 Task: Create new contact,   with mail id: 'Delilah_Jones@benteler.com', first name: 'Delilah', Last name: 'Jones', Job Title: Operations Coordinator, Phone number (408) 555-9012. Change life cycle stage to  'Lead' and lead status to 'New'. Add new company to the associated contact: www.tatamotors.com
 and type: Prospect. Logged in from softage.1@softage.net
Action: Mouse moved to (78, 51)
Screenshot: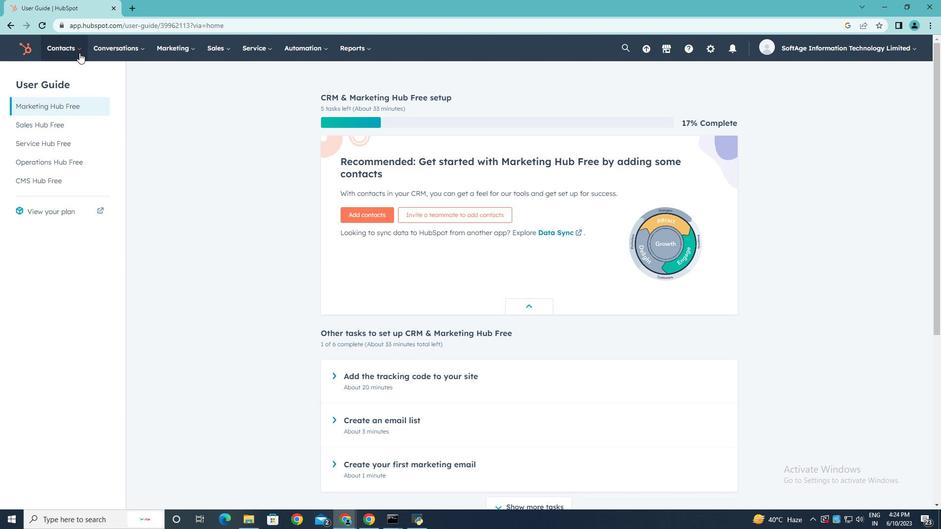 
Action: Mouse pressed left at (78, 51)
Screenshot: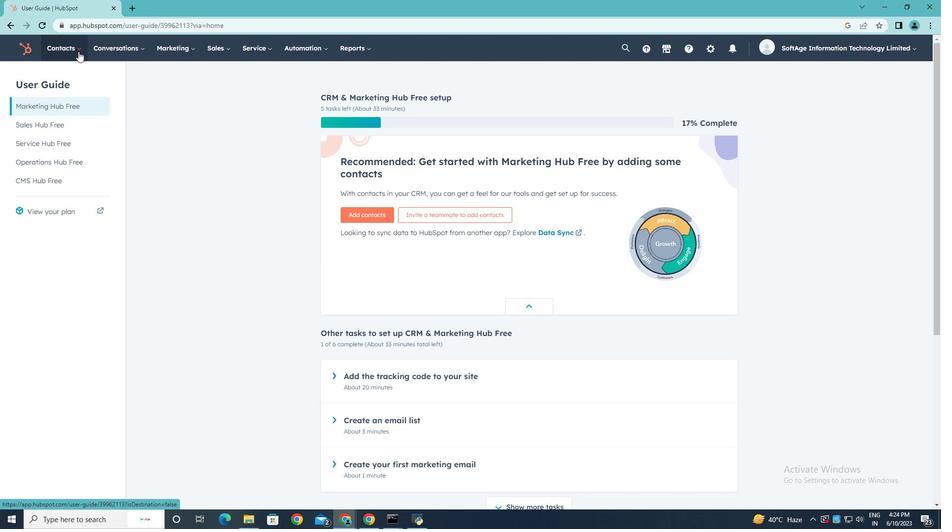
Action: Mouse moved to (73, 76)
Screenshot: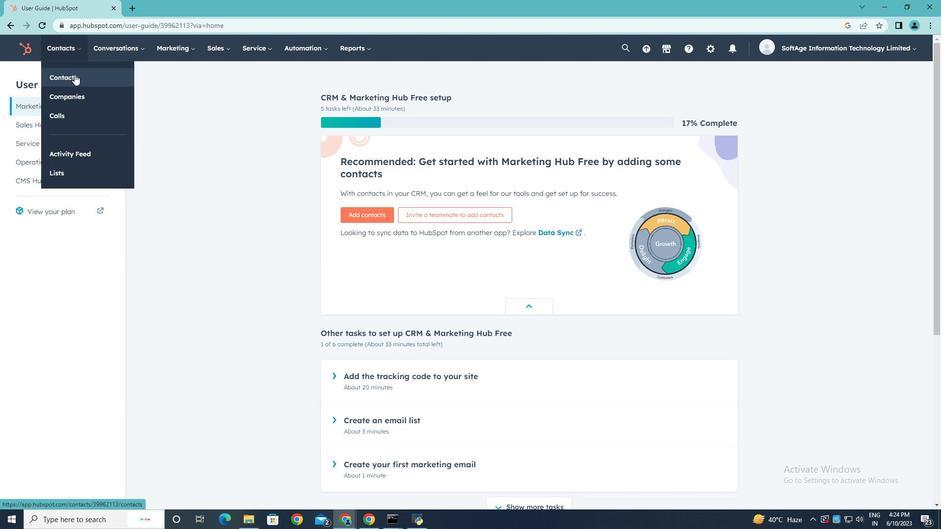 
Action: Mouse pressed left at (73, 76)
Screenshot: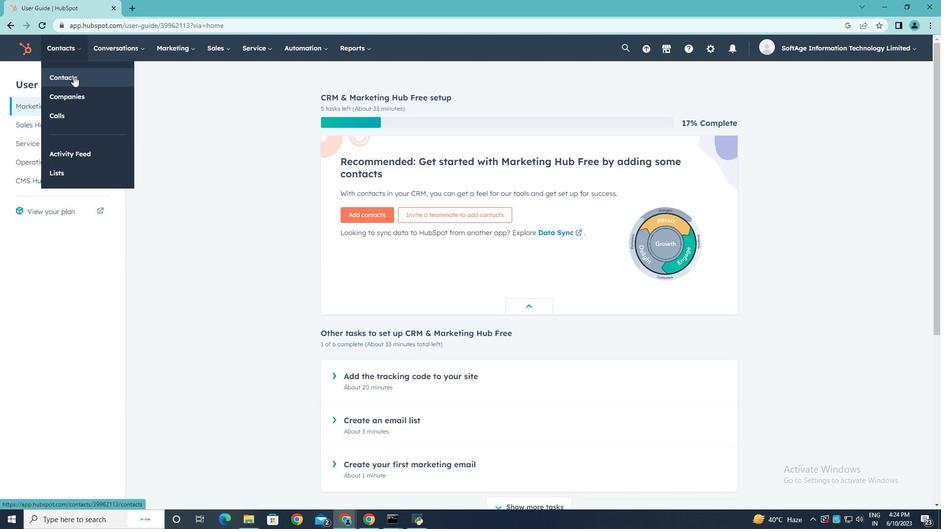 
Action: Mouse moved to (891, 84)
Screenshot: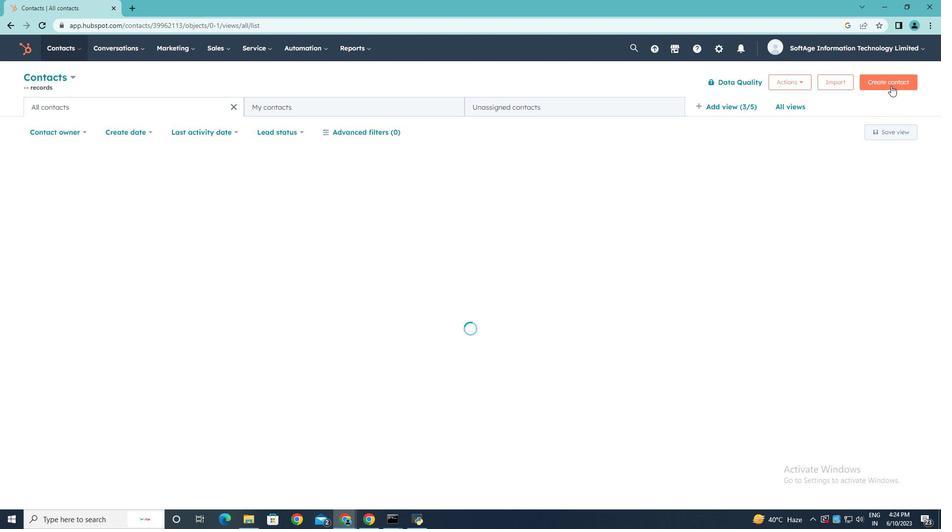 
Action: Mouse pressed left at (891, 84)
Screenshot: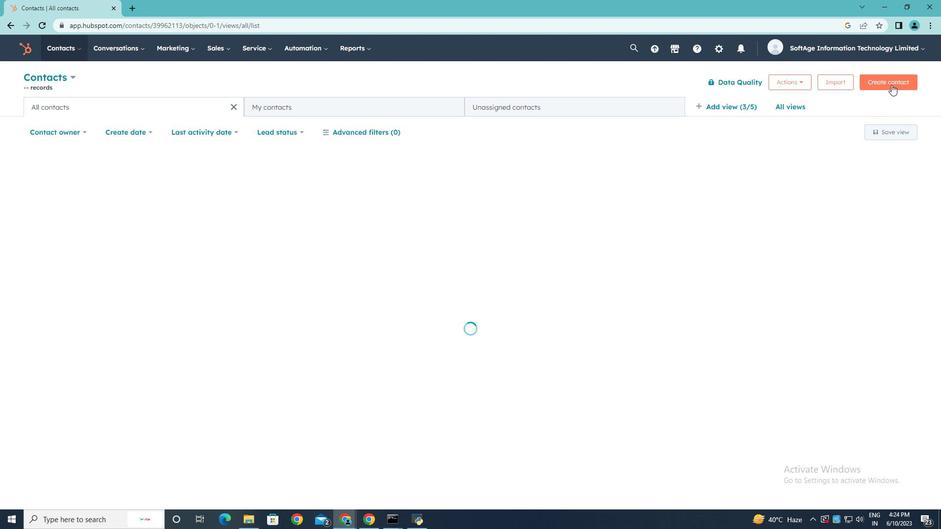 
Action: Mouse moved to (685, 130)
Screenshot: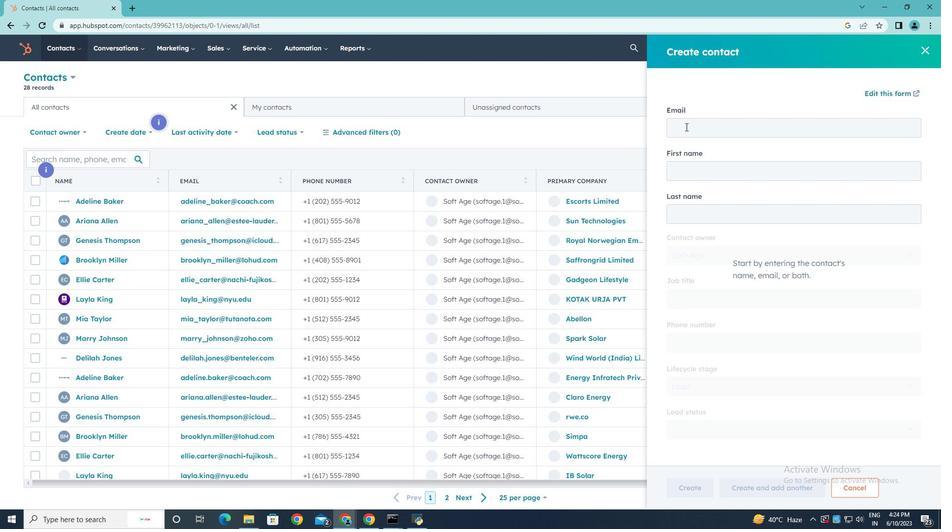 
Action: Mouse pressed left at (685, 130)
Screenshot: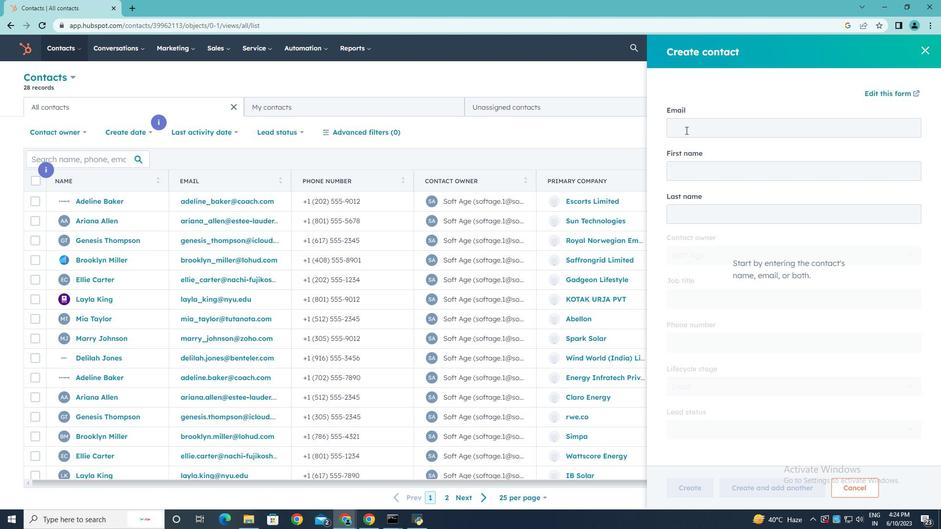 
Action: Key pressed <Key.shift>Delilah<Key.shift>_<Key.shift>Jones<Key.shift><Key.shift><Key.shift><Key.shift><Key.shift>@benteler.com
Screenshot: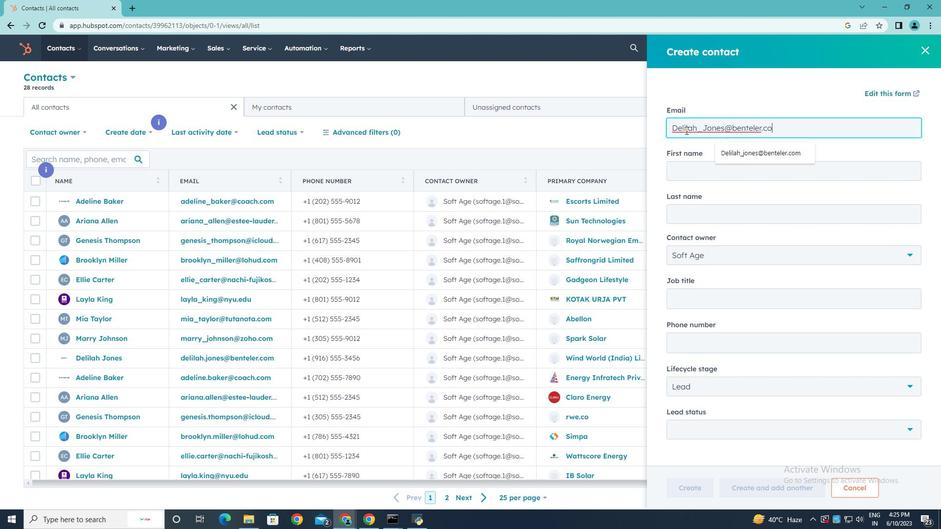 
Action: Mouse moved to (695, 175)
Screenshot: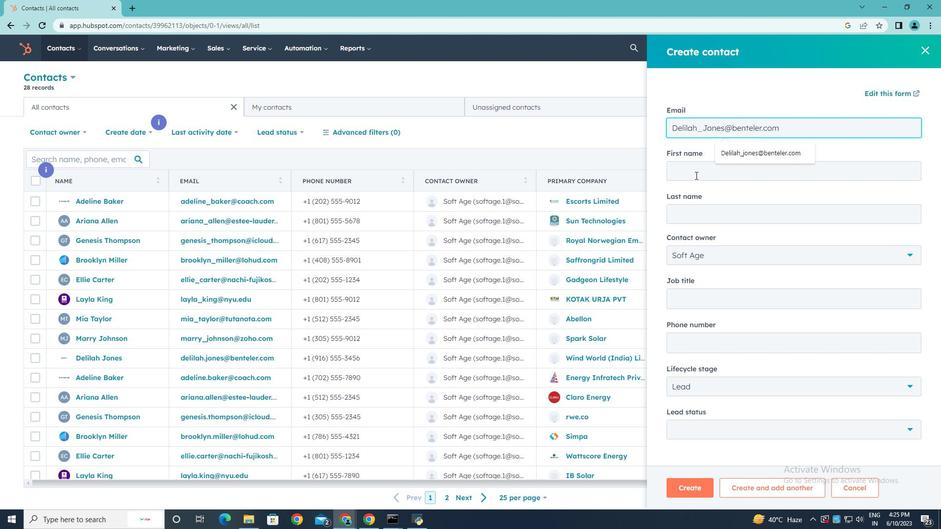 
Action: Mouse pressed left at (695, 175)
Screenshot: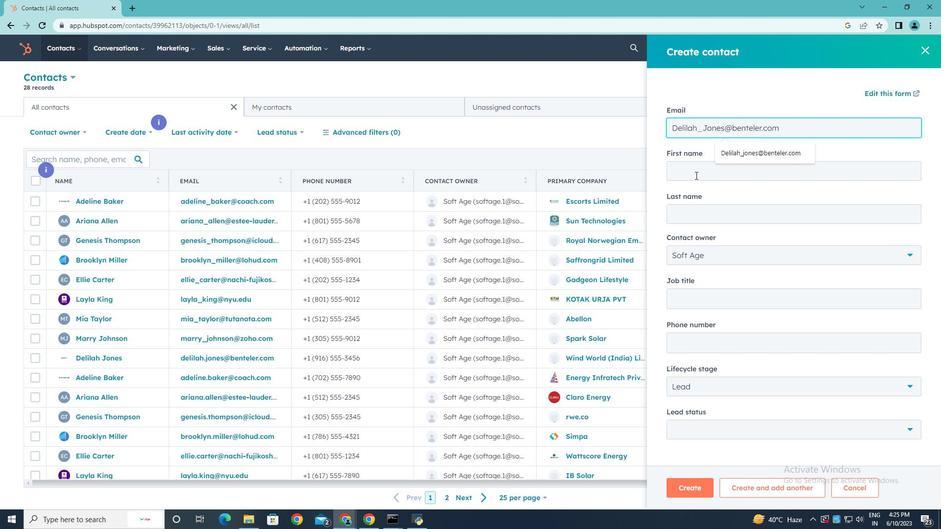 
Action: Key pressed <Key.shift><Key.shift><Key.shift><Key.shift>DE<Key.backspace>elilah
Screenshot: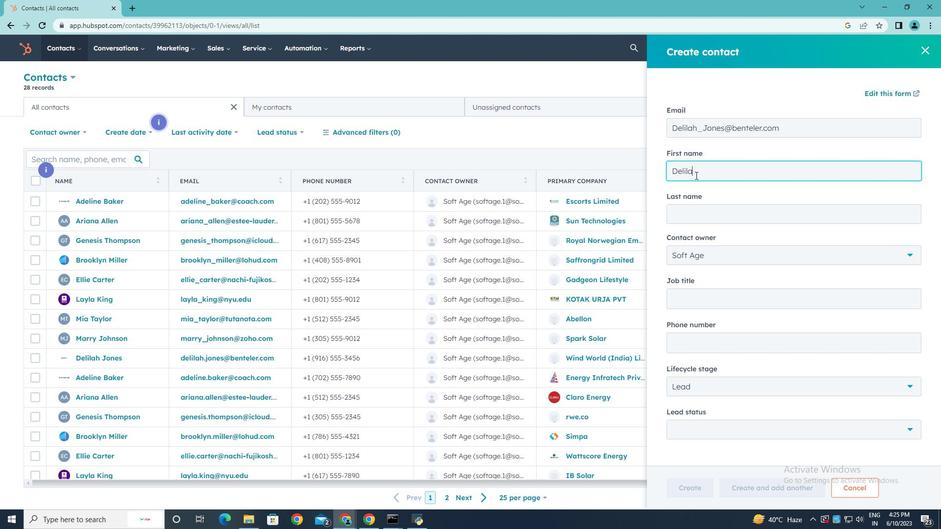 
Action: Mouse moved to (697, 219)
Screenshot: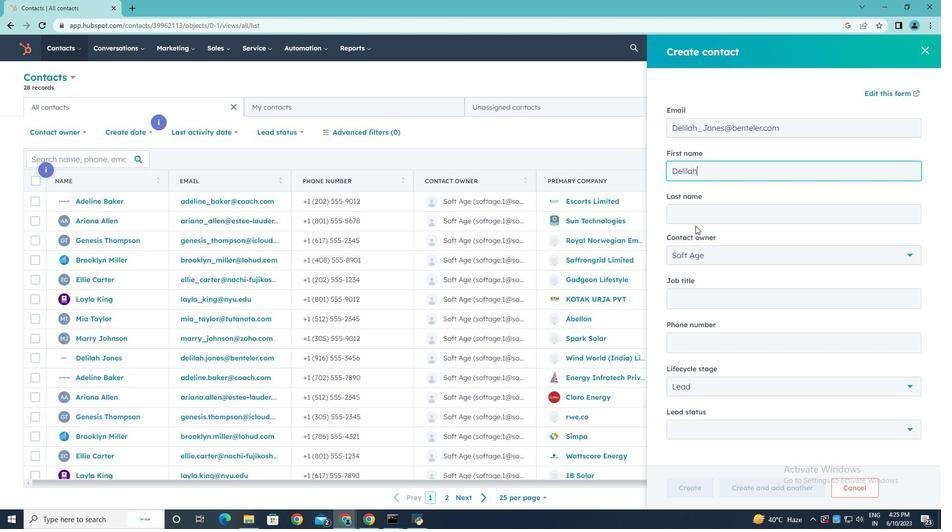 
Action: Mouse pressed left at (697, 219)
Screenshot: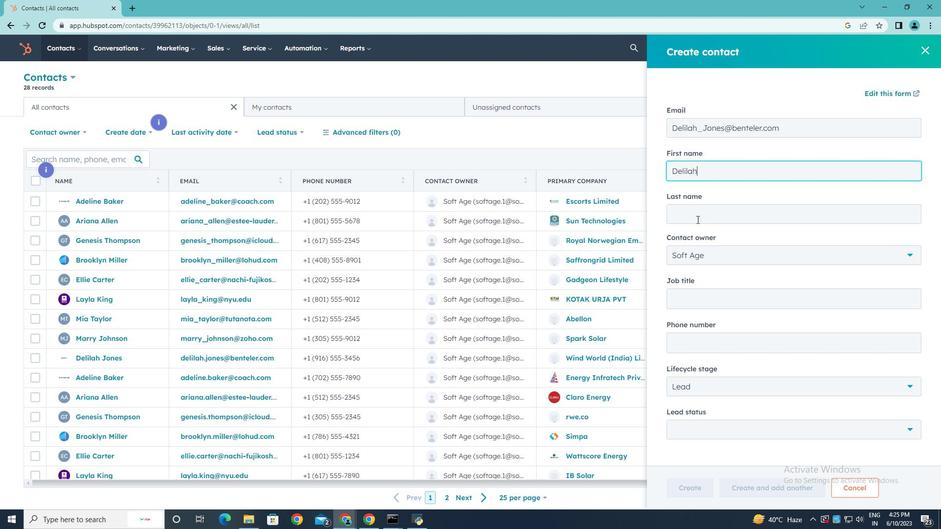 
Action: Key pressed <Key.shift>Jones
Screenshot: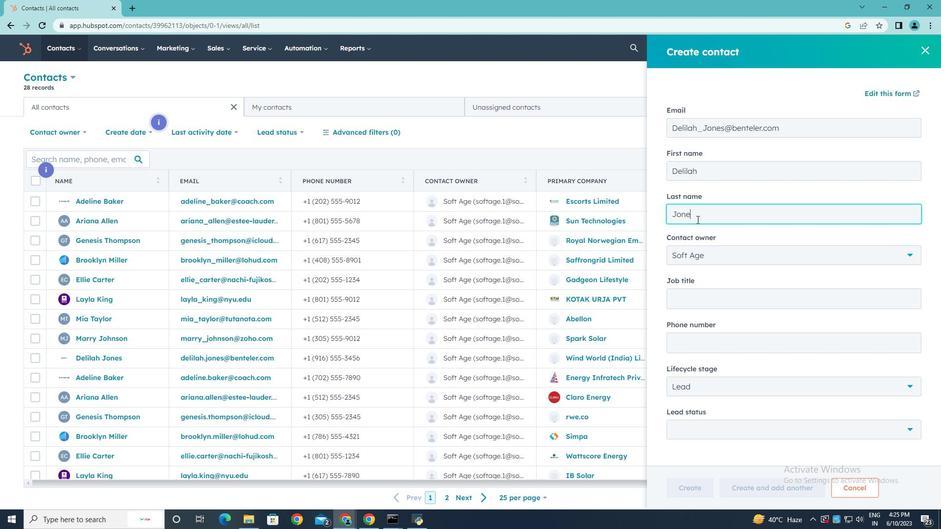 
Action: Mouse moved to (795, 299)
Screenshot: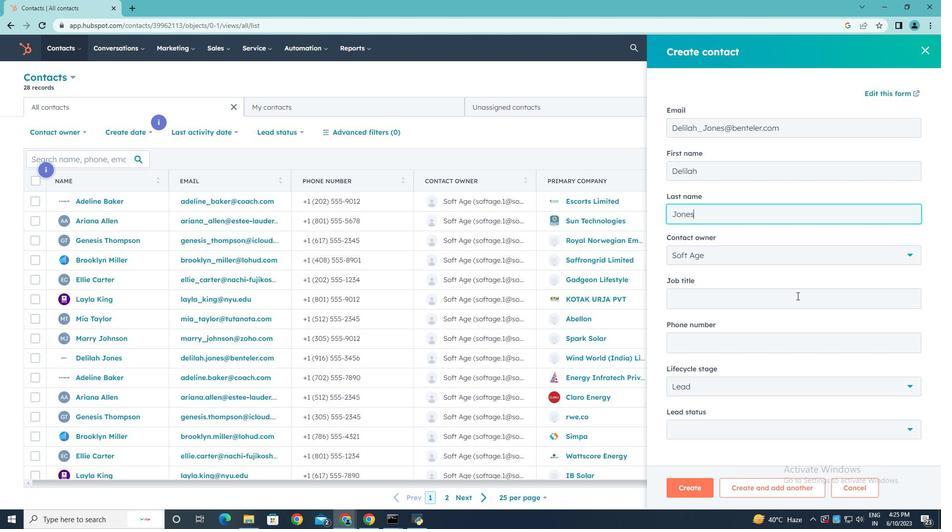 
Action: Mouse pressed left at (795, 299)
Screenshot: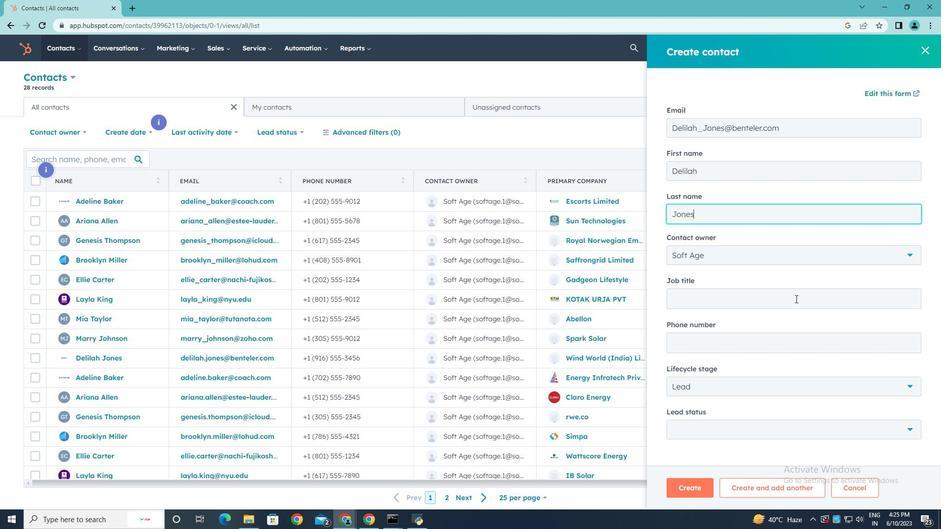 
Action: Key pressed <Key.shift><Key.shift><Key.shift><Key.shift>Operations<Key.space><Key.shift>Coordinator
Screenshot: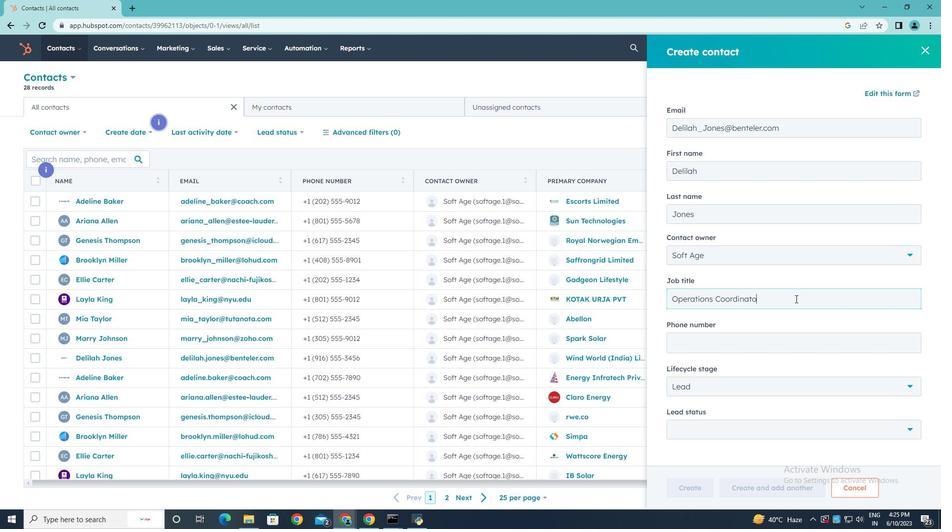 
Action: Mouse moved to (737, 340)
Screenshot: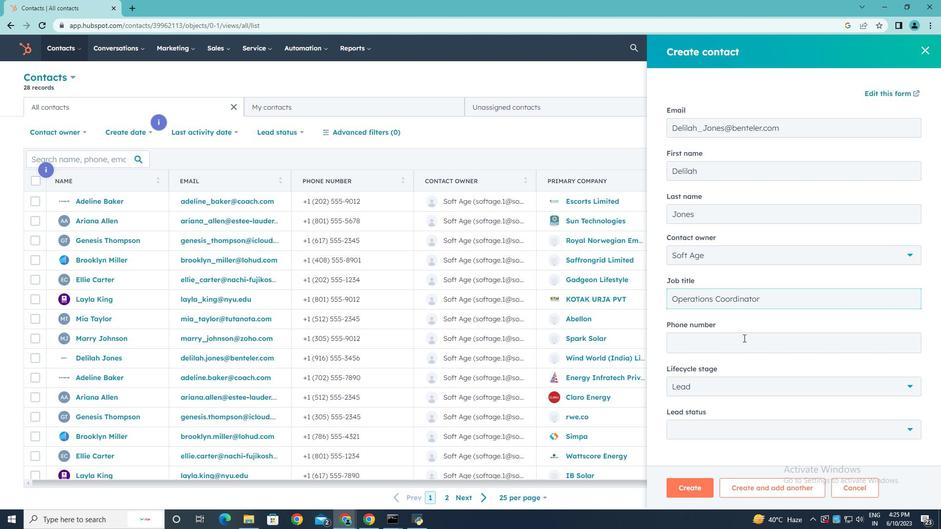 
Action: Mouse pressed left at (737, 340)
Screenshot: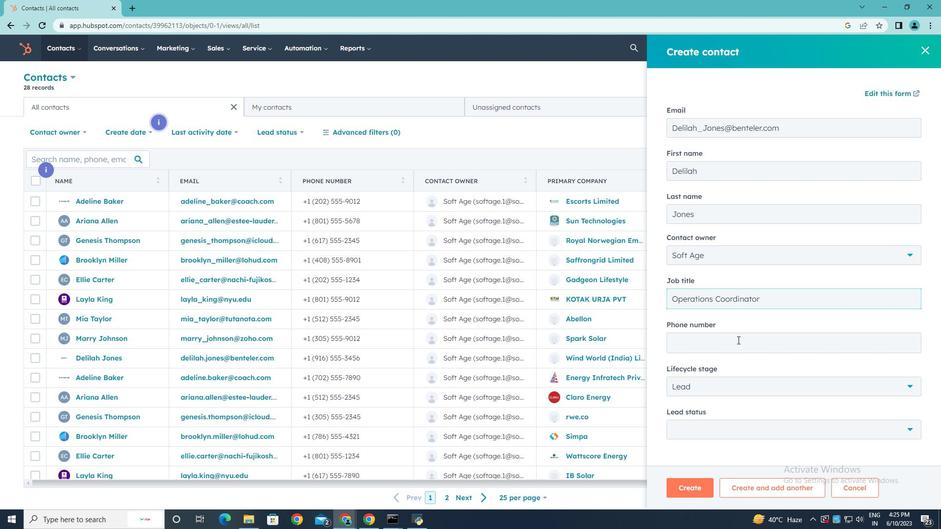 
Action: Key pressed 4008<Key.backspace>555<Key.backspace><Key.backspace><Key.backspace><Key.backspace>85559012
Screenshot: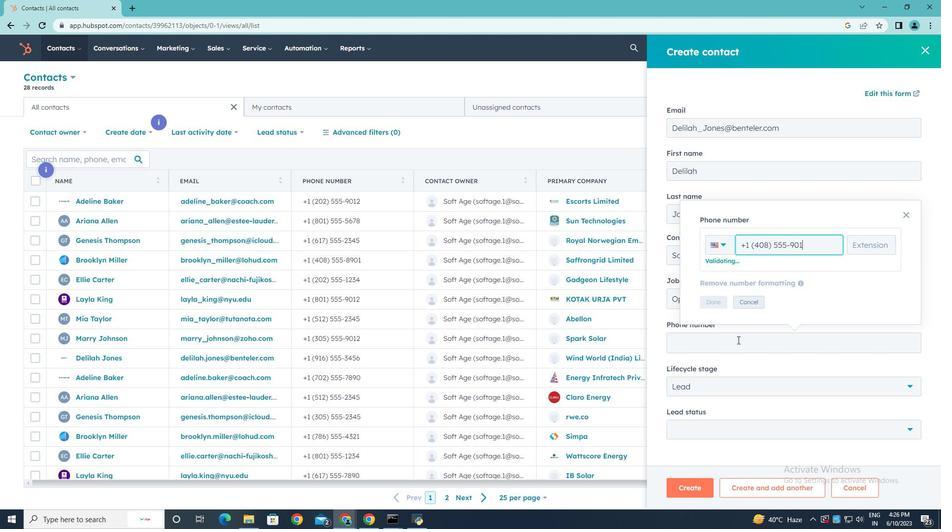 
Action: Mouse moved to (717, 300)
Screenshot: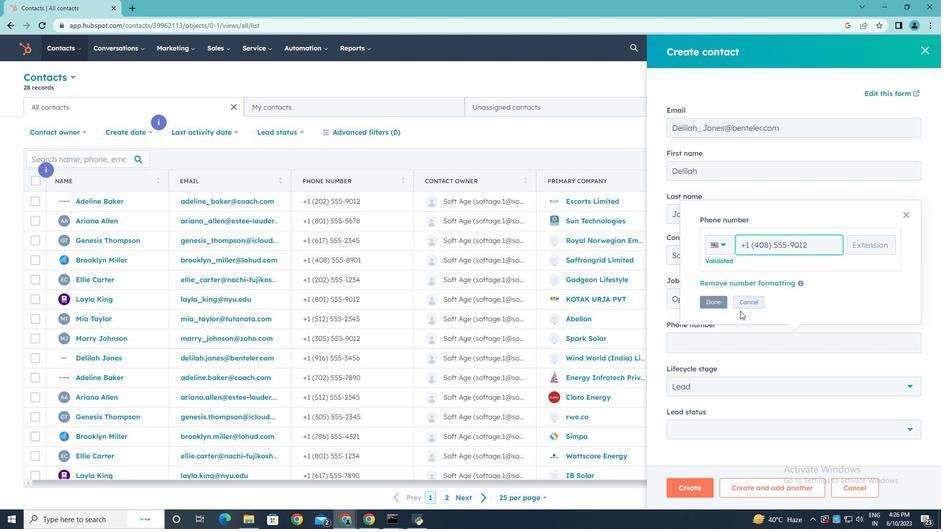 
Action: Mouse pressed left at (717, 300)
Screenshot: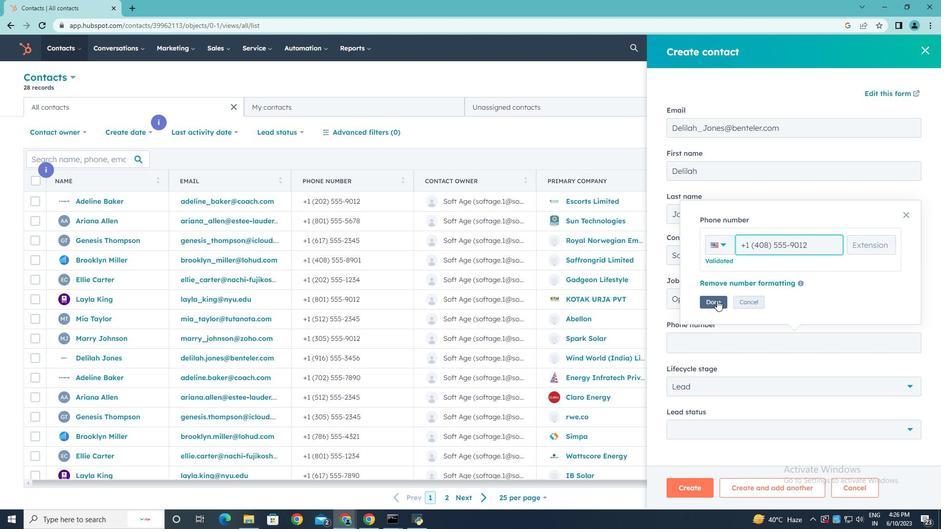 
Action: Mouse moved to (732, 388)
Screenshot: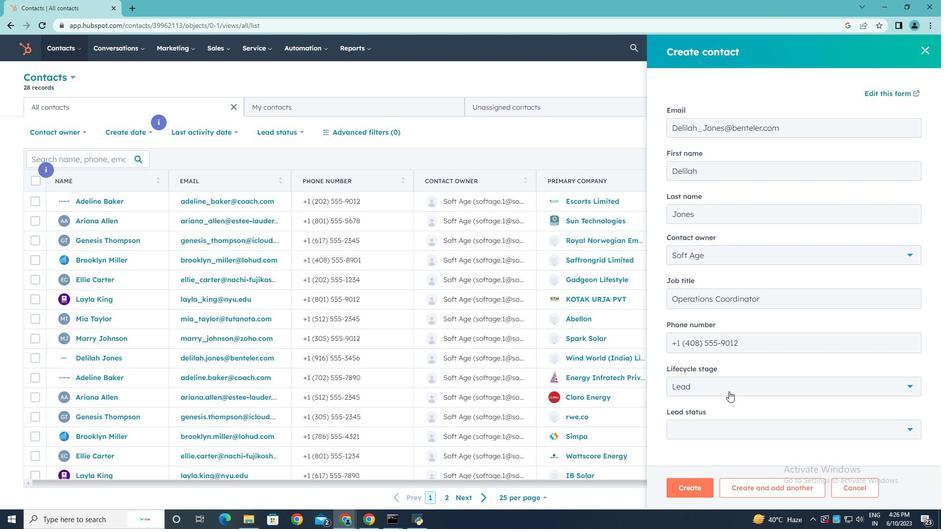 
Action: Mouse pressed left at (732, 388)
Screenshot: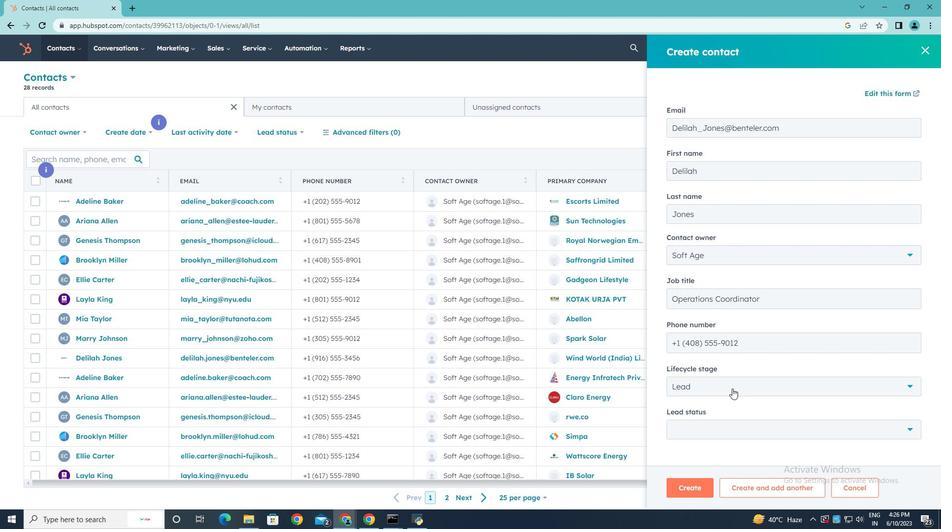 
Action: Mouse moved to (705, 301)
Screenshot: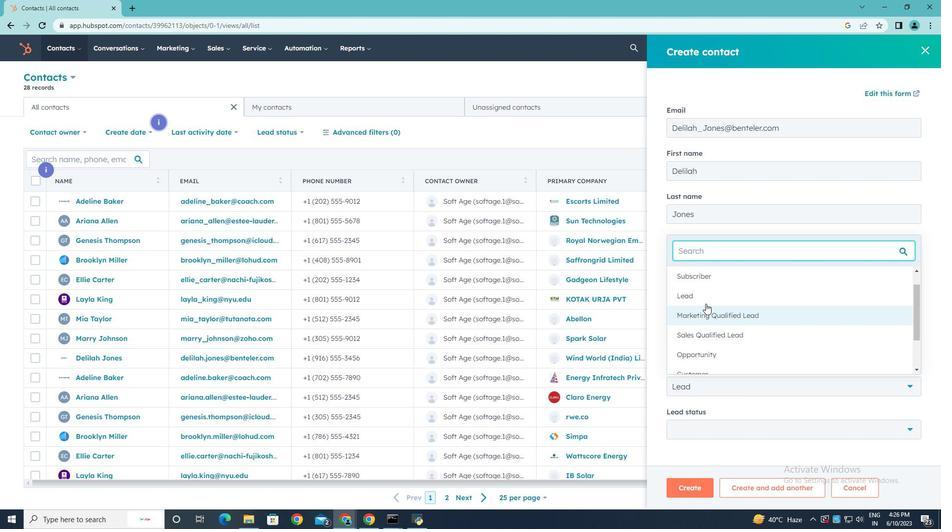 
Action: Mouse pressed left at (705, 301)
Screenshot: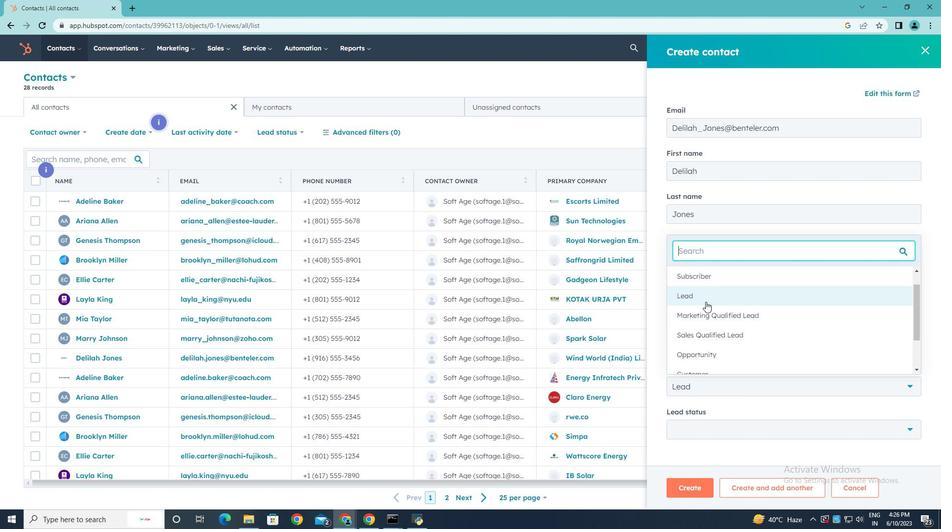 
Action: Mouse moved to (730, 426)
Screenshot: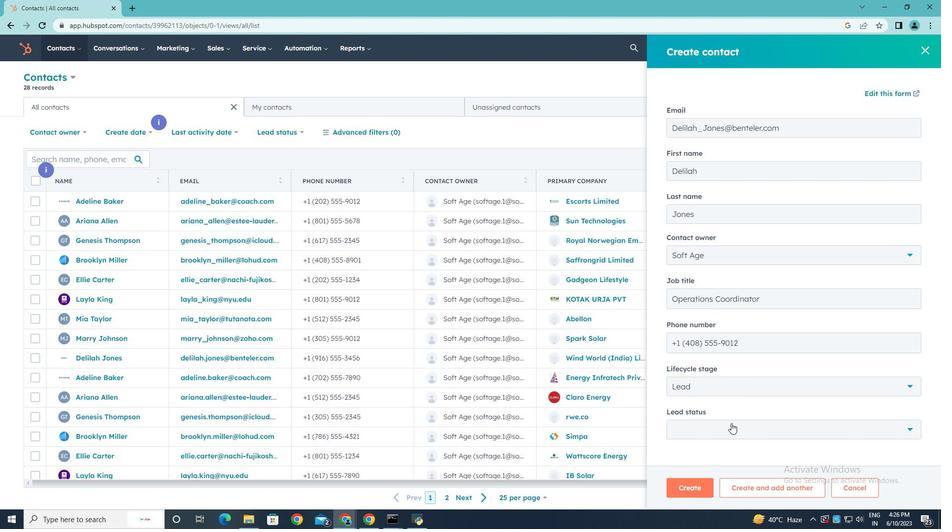
Action: Mouse pressed left at (730, 426)
Screenshot: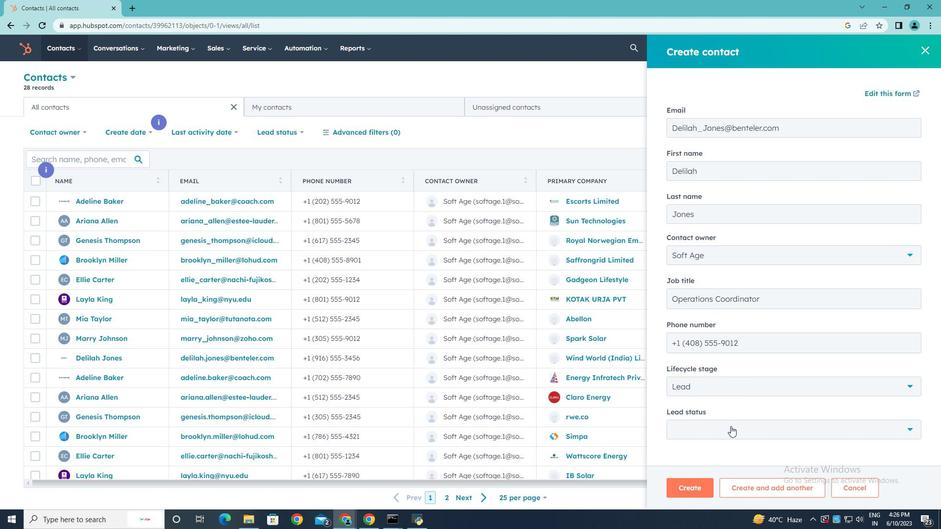 
Action: Mouse moved to (723, 343)
Screenshot: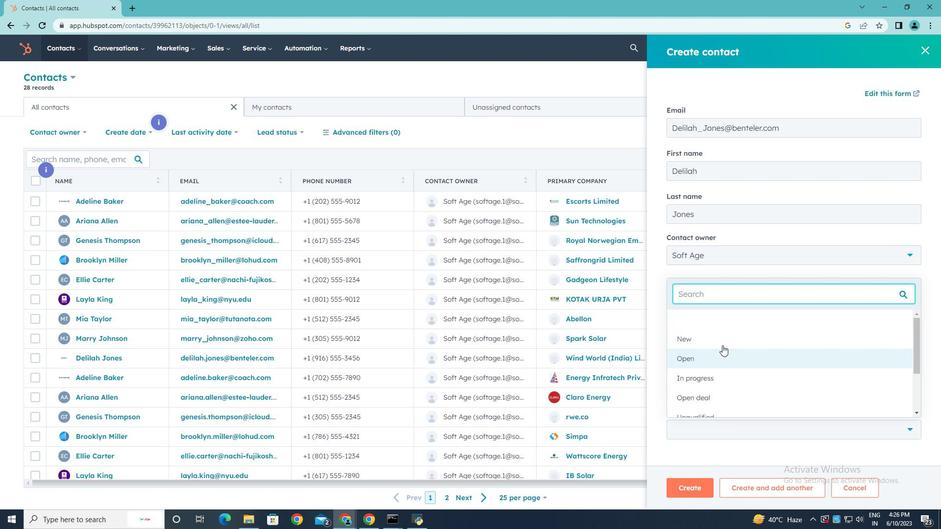 
Action: Mouse pressed left at (723, 343)
Screenshot: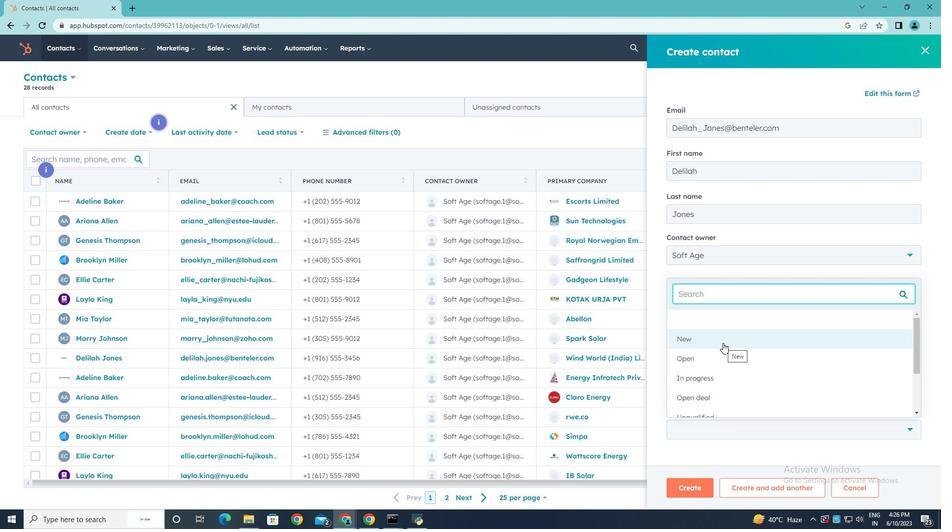 
Action: Mouse moved to (820, 418)
Screenshot: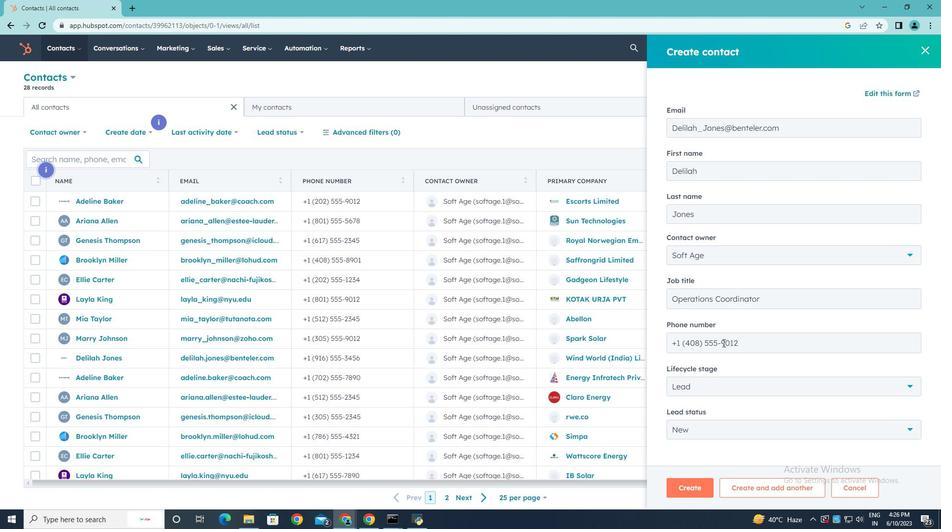 
Action: Mouse scrolled (820, 418) with delta (0, 0)
Screenshot: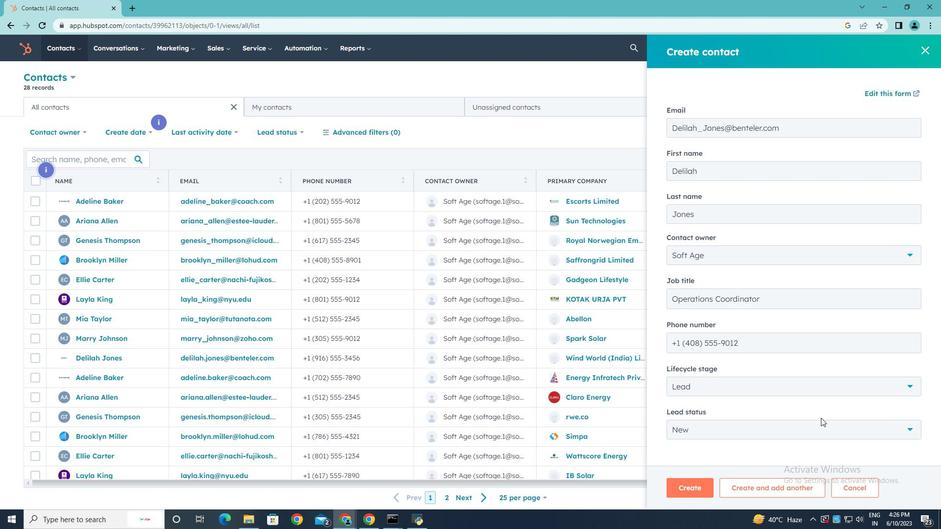 
Action: Mouse moved to (820, 419)
Screenshot: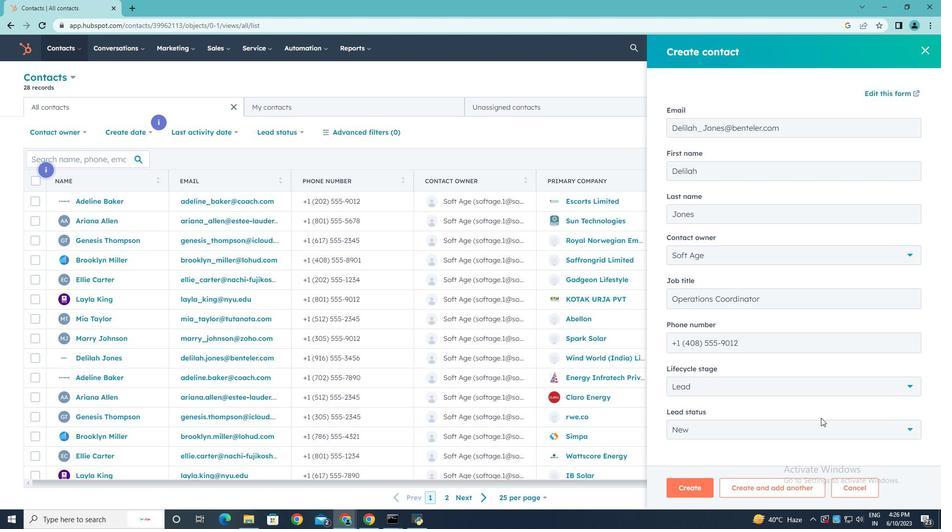 
Action: Mouse scrolled (820, 418) with delta (0, 0)
Screenshot: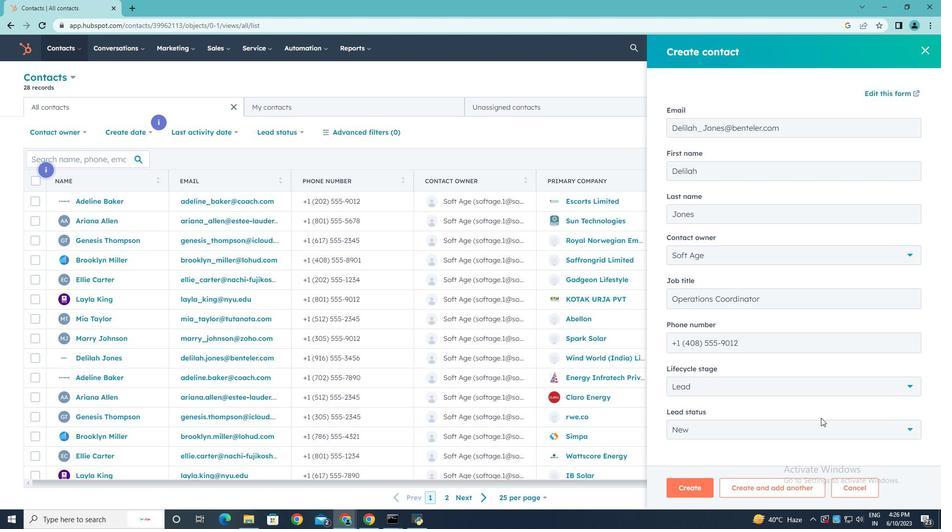 
Action: Mouse moved to (699, 491)
Screenshot: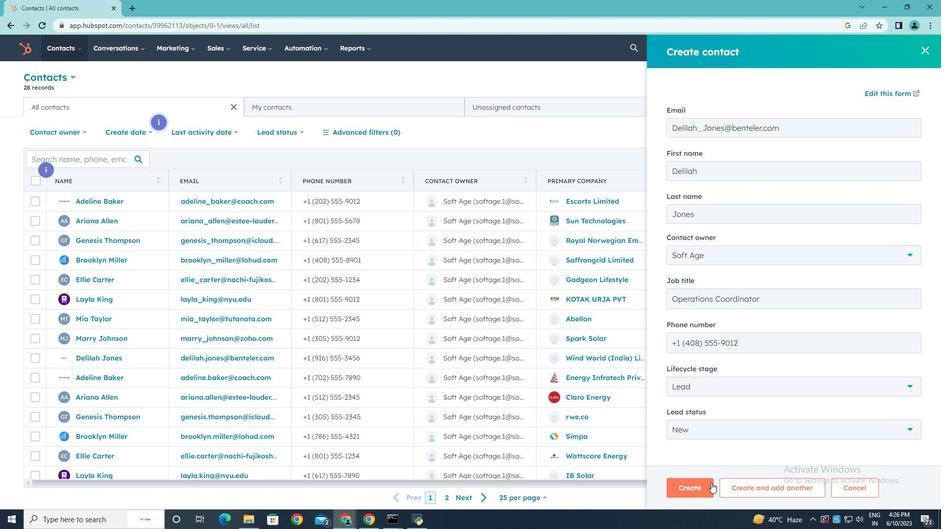 
Action: Mouse pressed left at (699, 491)
Screenshot: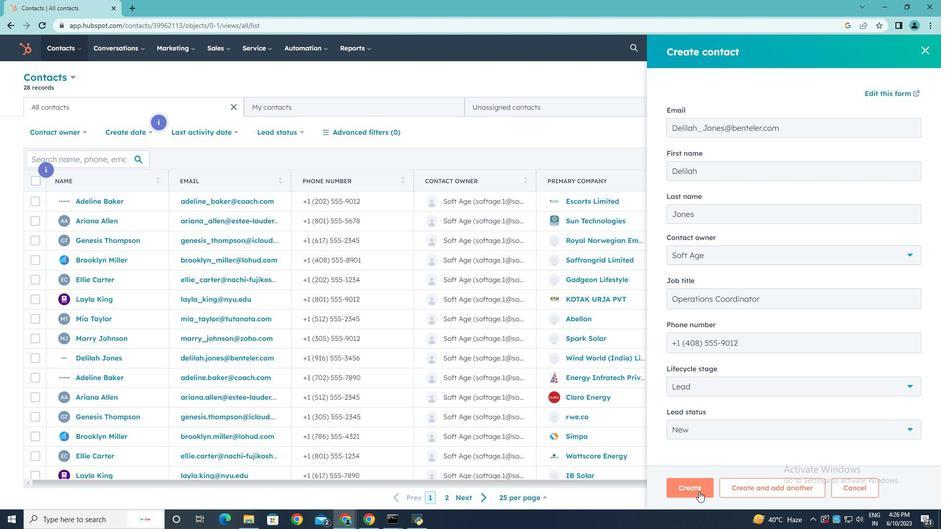 
Action: Mouse moved to (661, 318)
Screenshot: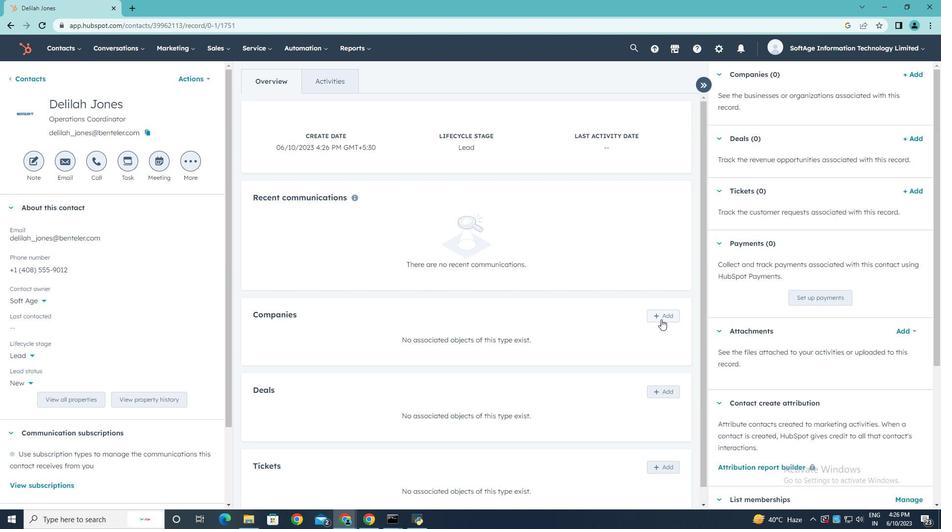
Action: Mouse pressed left at (661, 318)
Screenshot: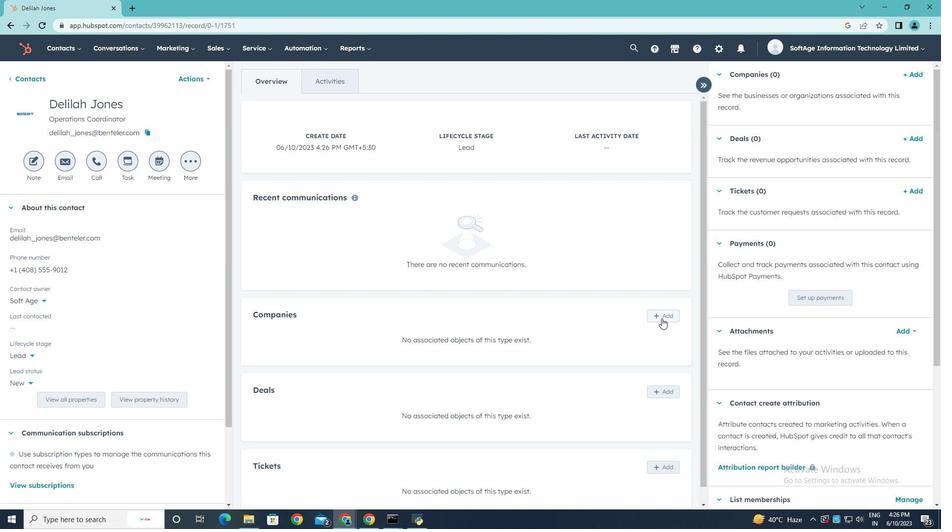 
Action: Mouse moved to (723, 104)
Screenshot: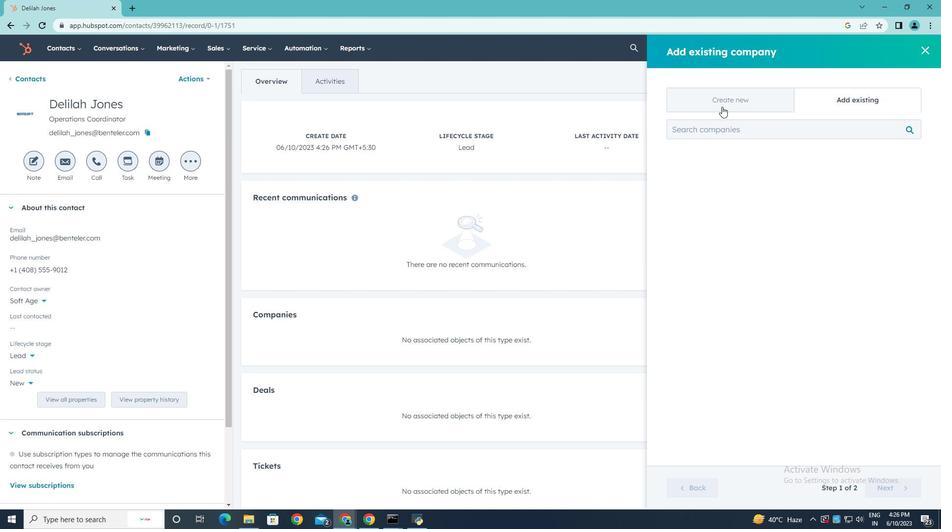 
Action: Mouse pressed left at (723, 104)
Screenshot: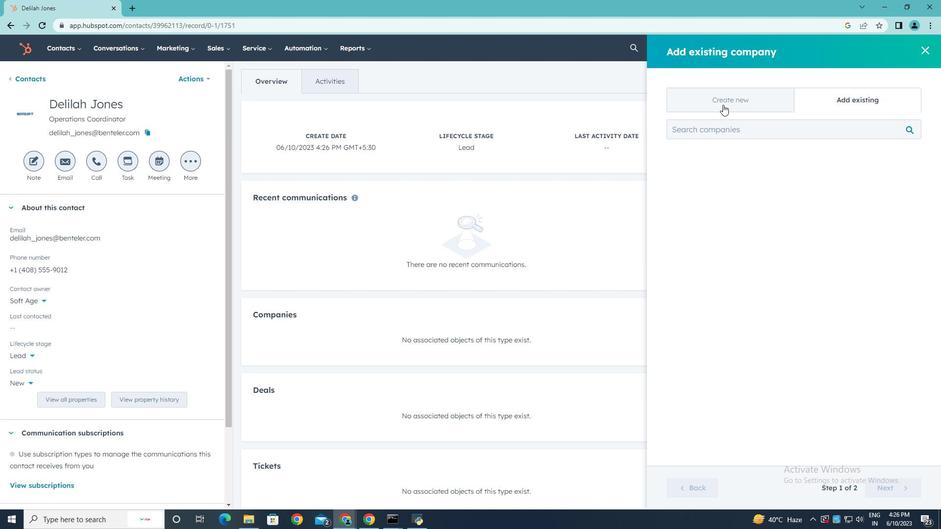 
Action: Mouse moved to (696, 154)
Screenshot: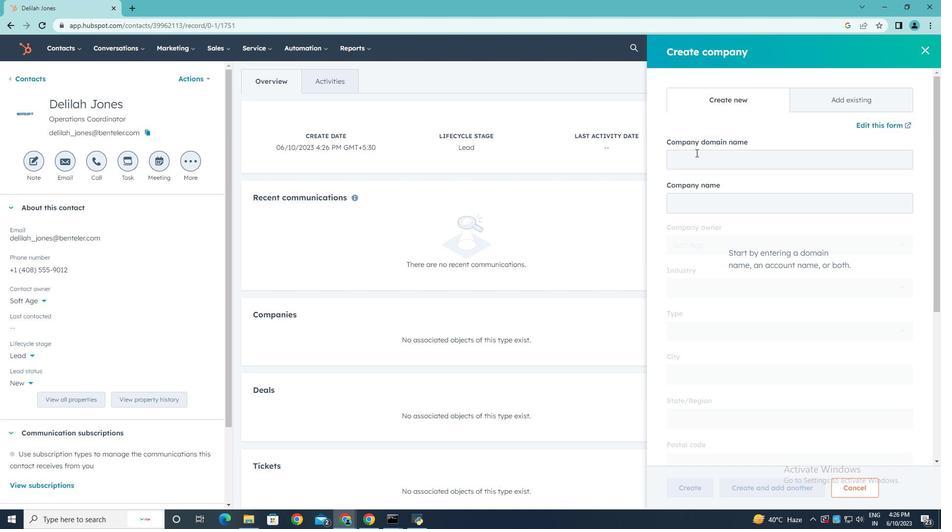 
Action: Mouse pressed left at (696, 154)
Screenshot: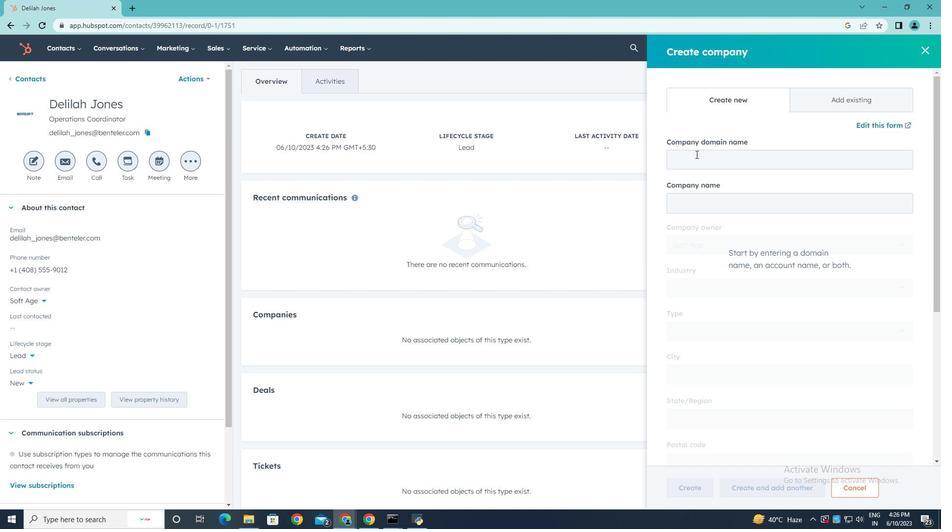 
Action: Key pressed <Key.shift>www.tatamotors.com
Screenshot: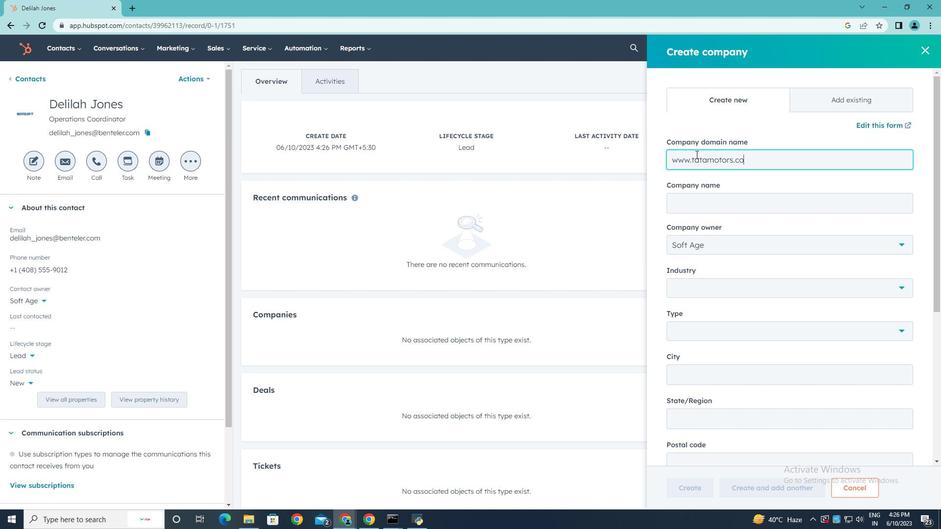 
Action: Mouse moved to (768, 215)
Screenshot: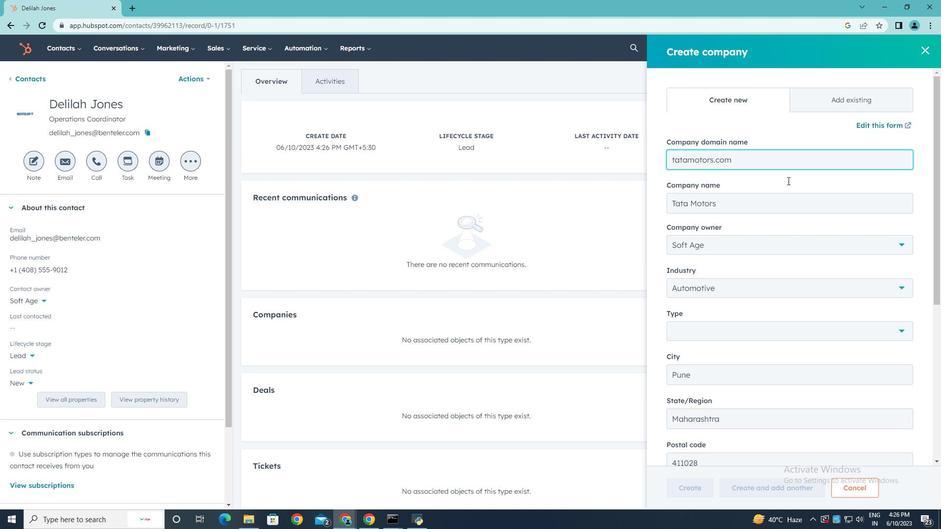 
Action: Mouse scrolled (768, 215) with delta (0, 0)
Screenshot: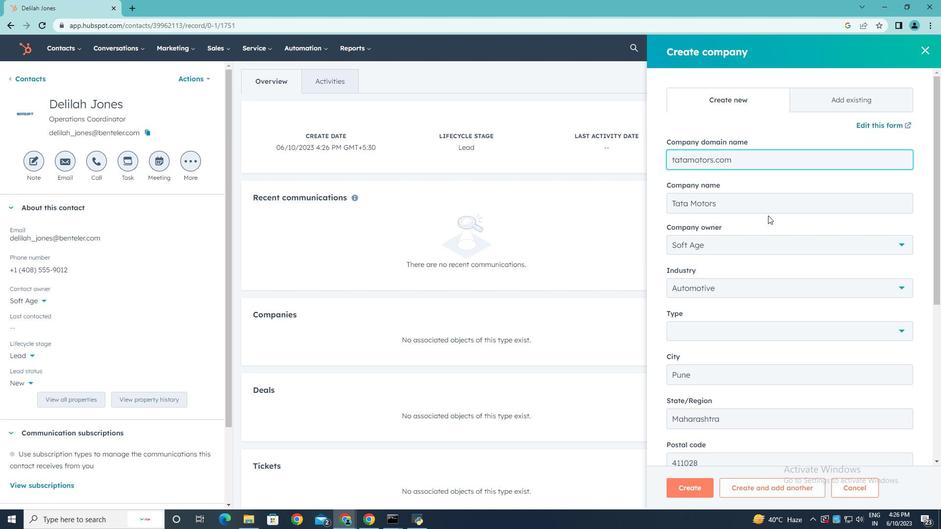 
Action: Mouse scrolled (768, 215) with delta (0, 0)
Screenshot: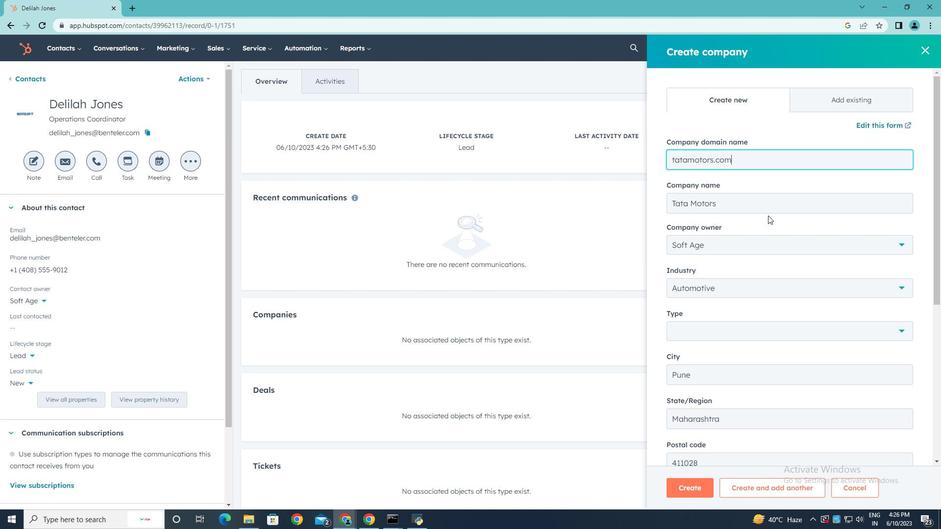 
Action: Mouse moved to (902, 234)
Screenshot: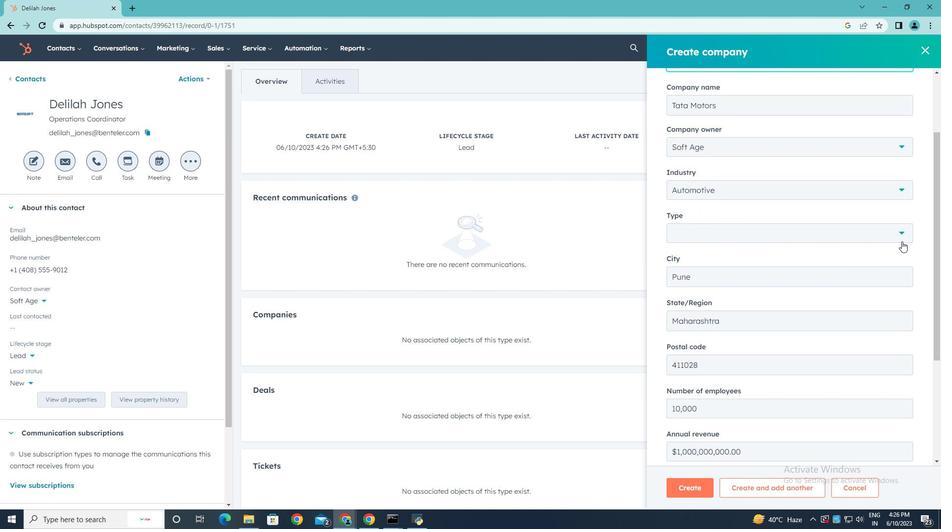
Action: Mouse pressed left at (902, 234)
Screenshot: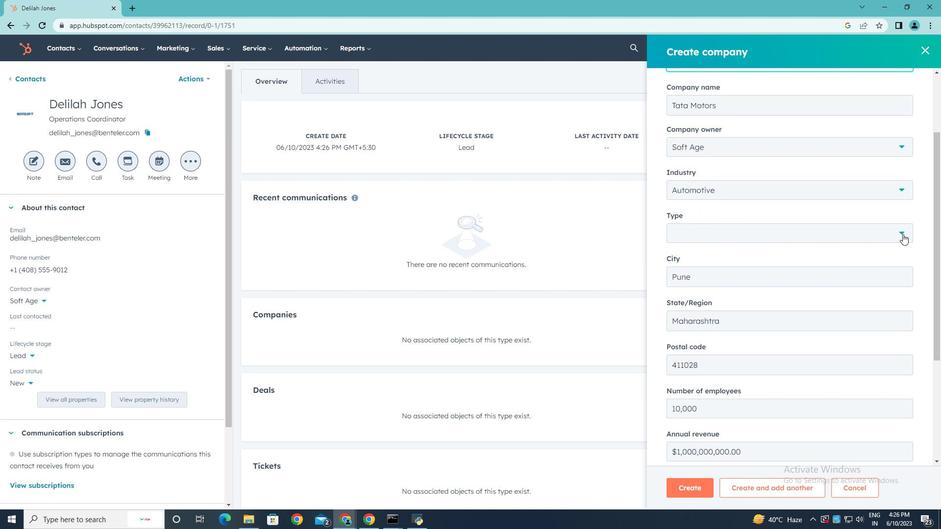 
Action: Mouse moved to (759, 280)
Screenshot: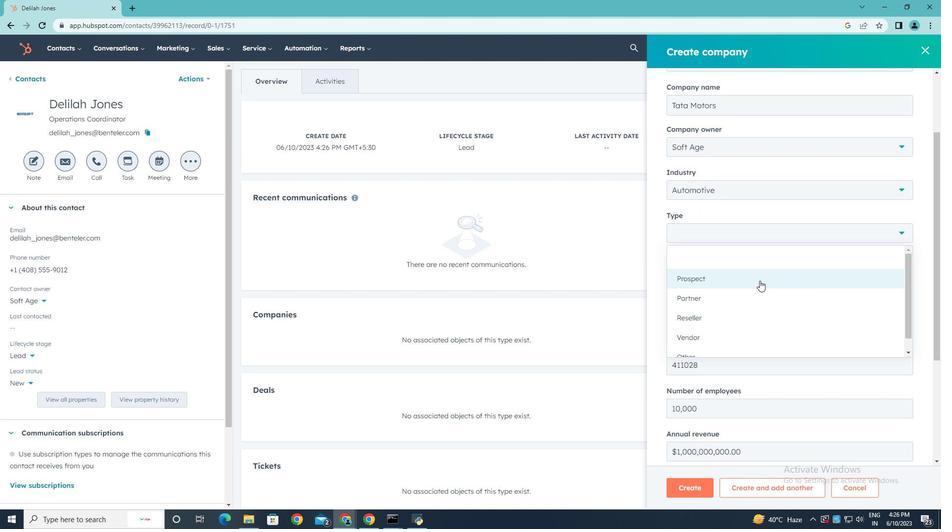 
Action: Mouse pressed left at (759, 280)
Screenshot: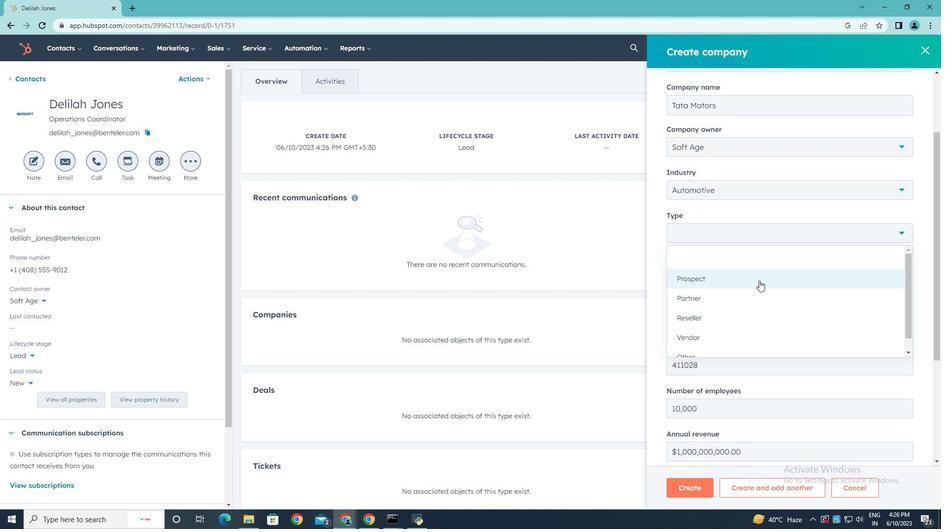 
Action: Mouse moved to (687, 484)
Screenshot: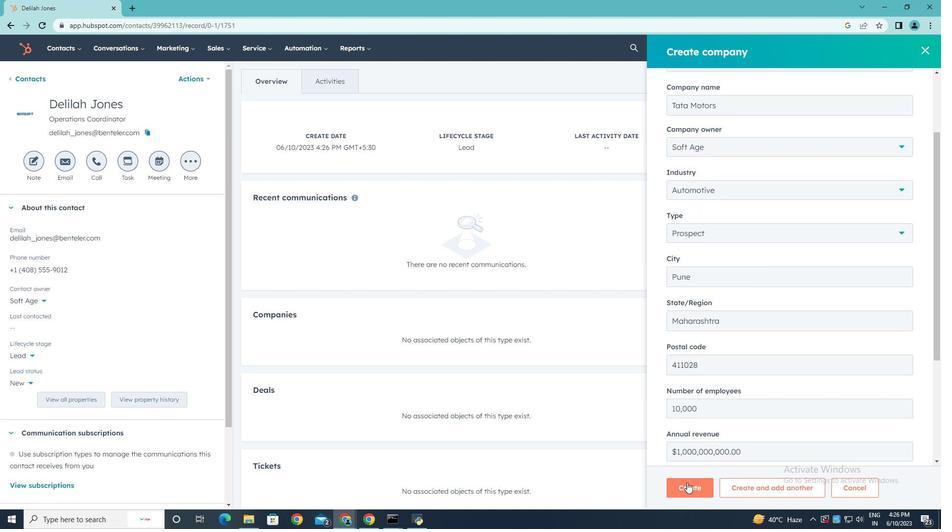
Action: Mouse pressed left at (687, 484)
Screenshot: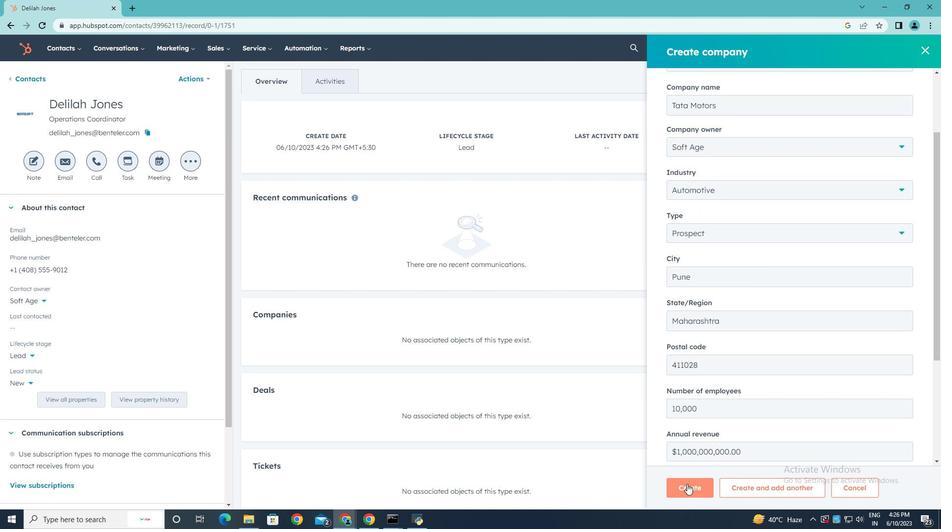 
Action: Mouse moved to (471, 335)
Screenshot: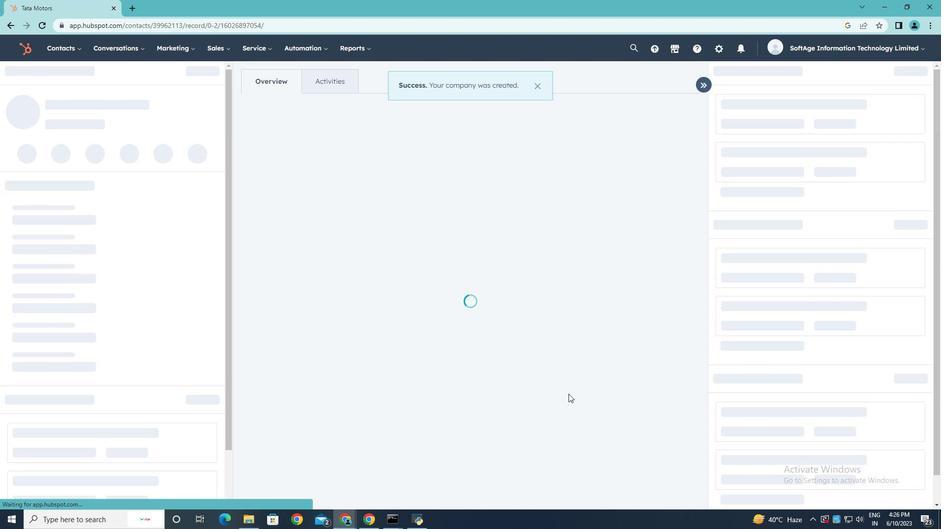 
